 Task: Add Mom's Best Cereal Oats & Honey Blend to the cart.
Action: Mouse moved to (833, 320)
Screenshot: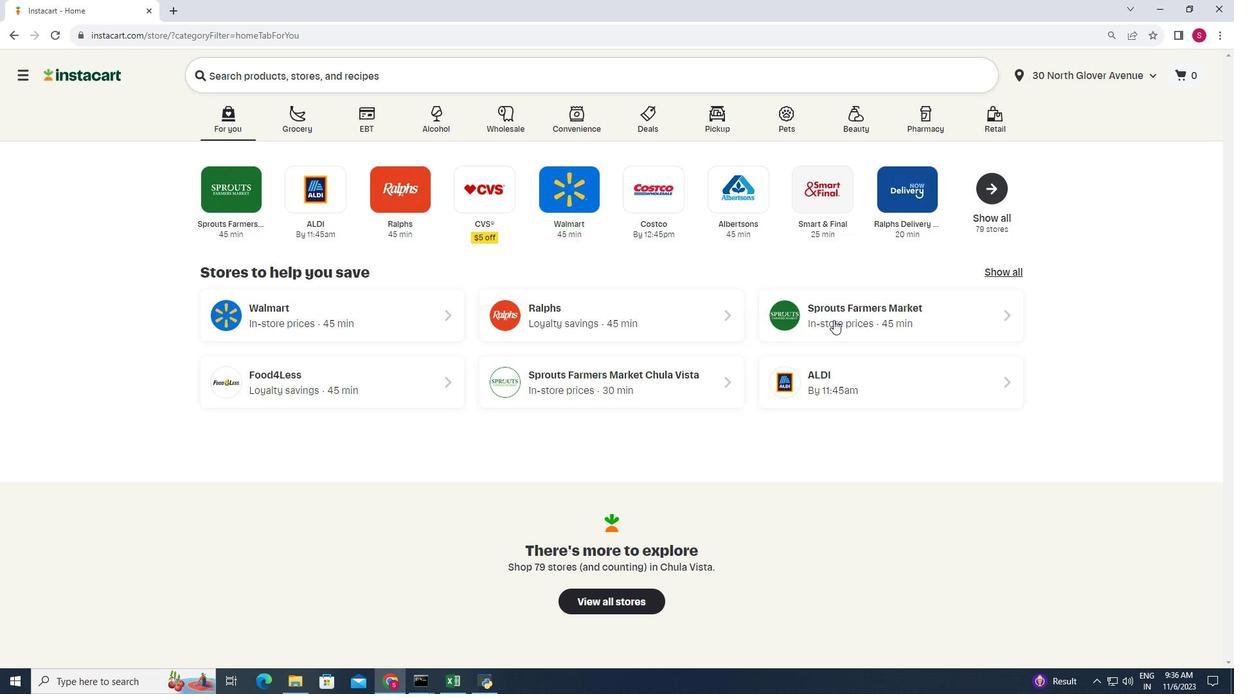 
Action: Mouse pressed left at (833, 320)
Screenshot: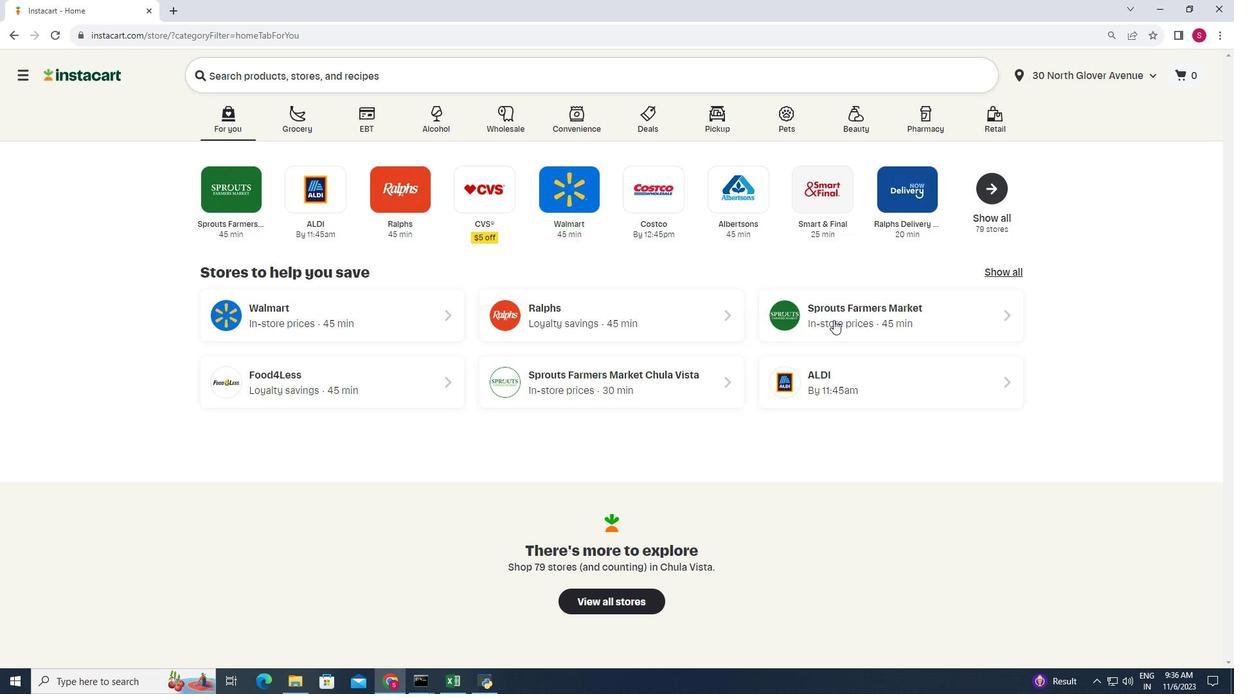 
Action: Mouse moved to (87, 428)
Screenshot: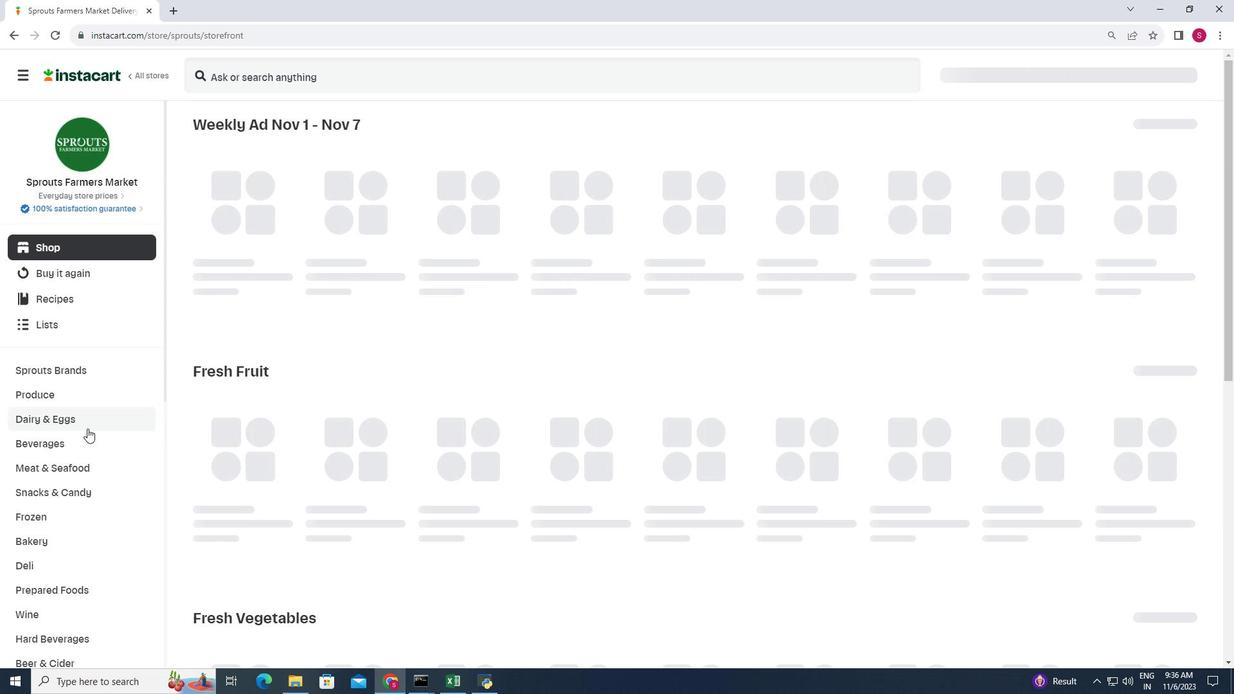 
Action: Mouse scrolled (87, 428) with delta (0, 0)
Screenshot: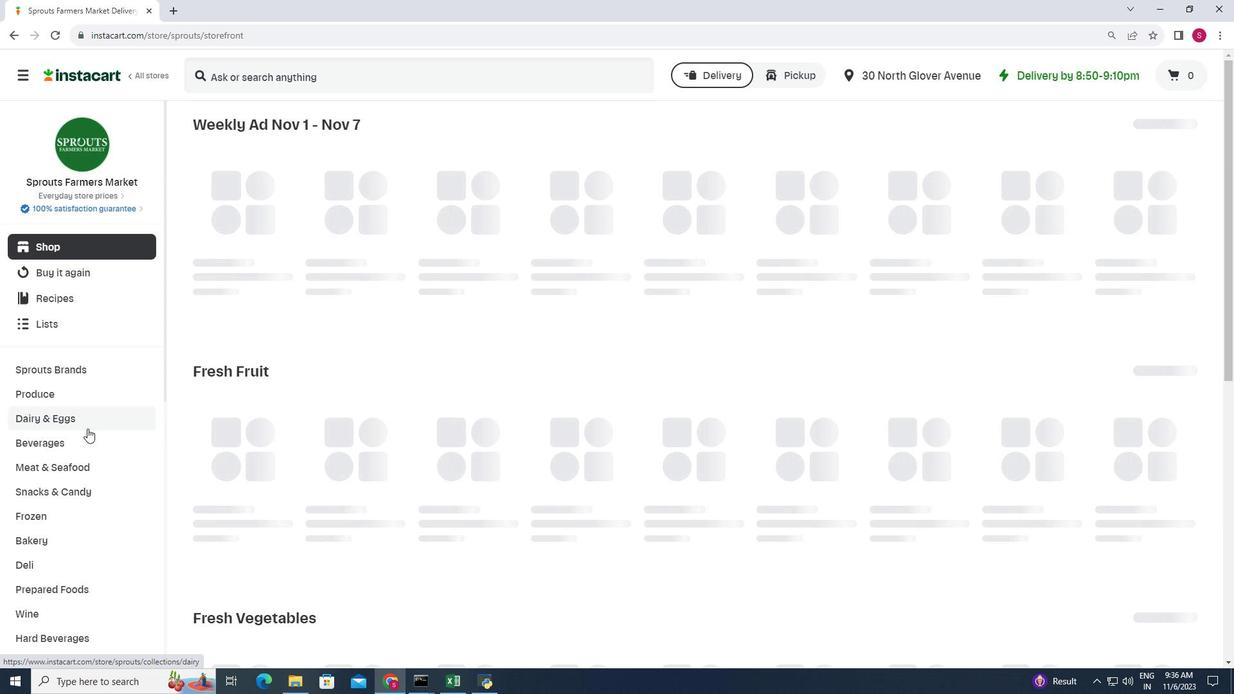 
Action: Mouse moved to (87, 428)
Screenshot: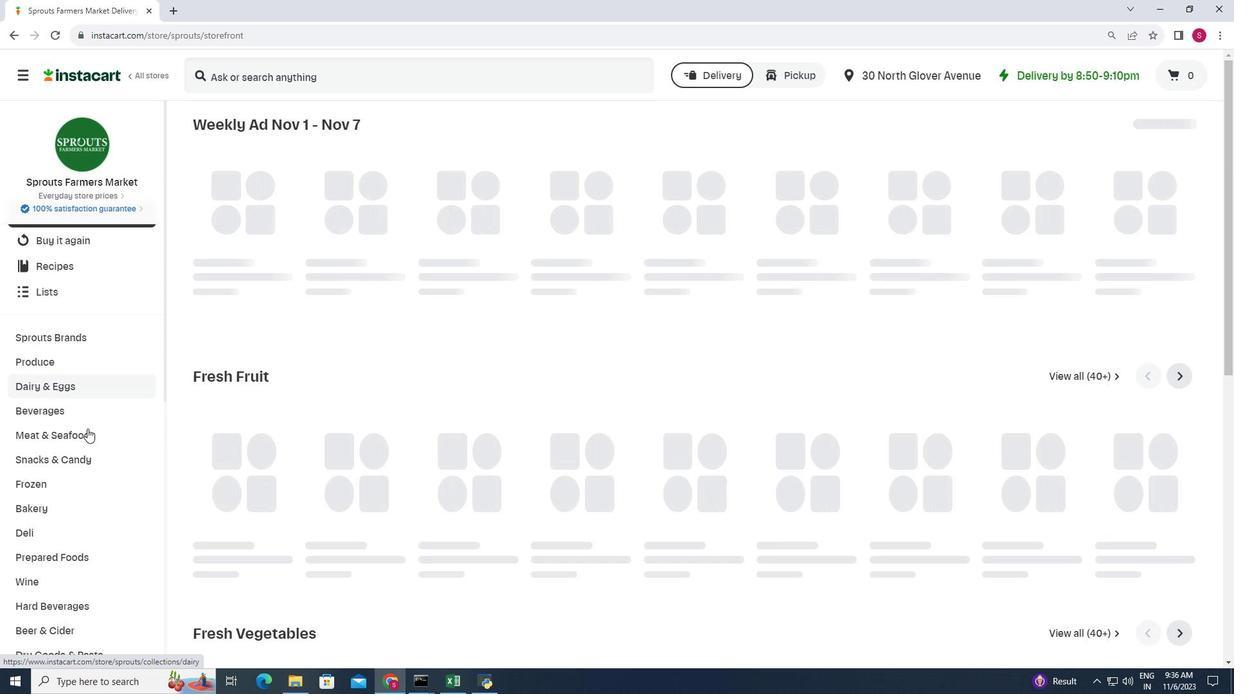 
Action: Mouse scrolled (87, 428) with delta (0, 0)
Screenshot: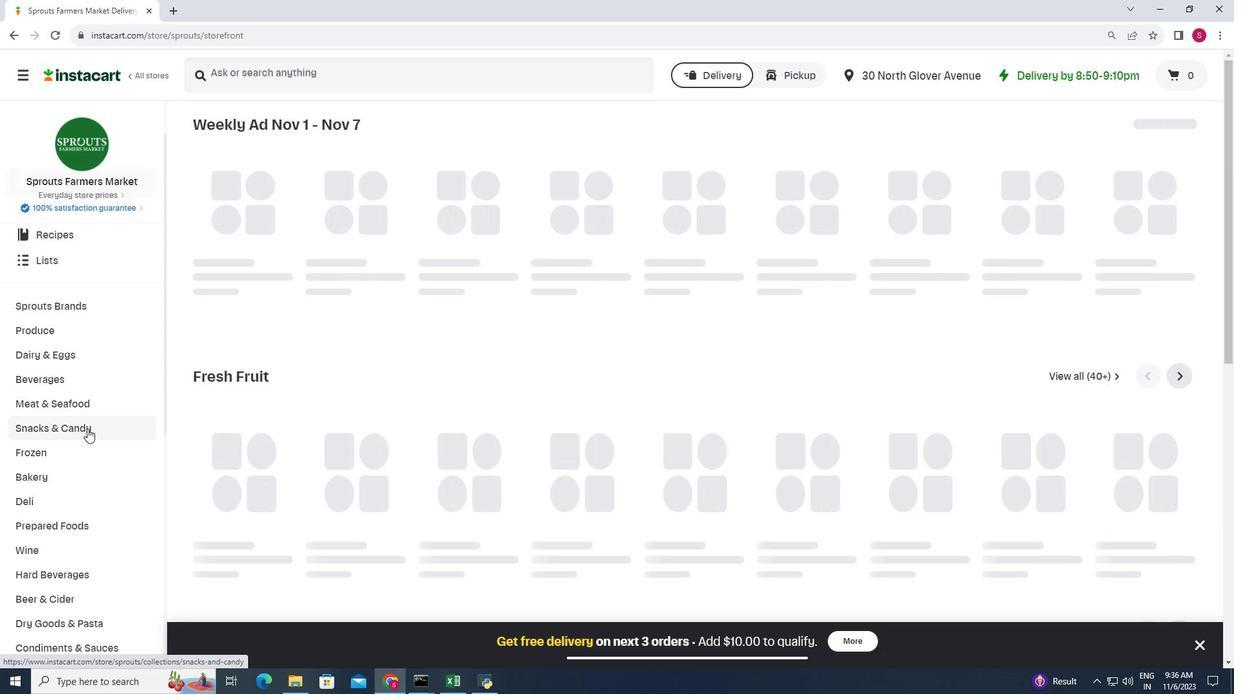 
Action: Mouse scrolled (87, 428) with delta (0, 0)
Screenshot: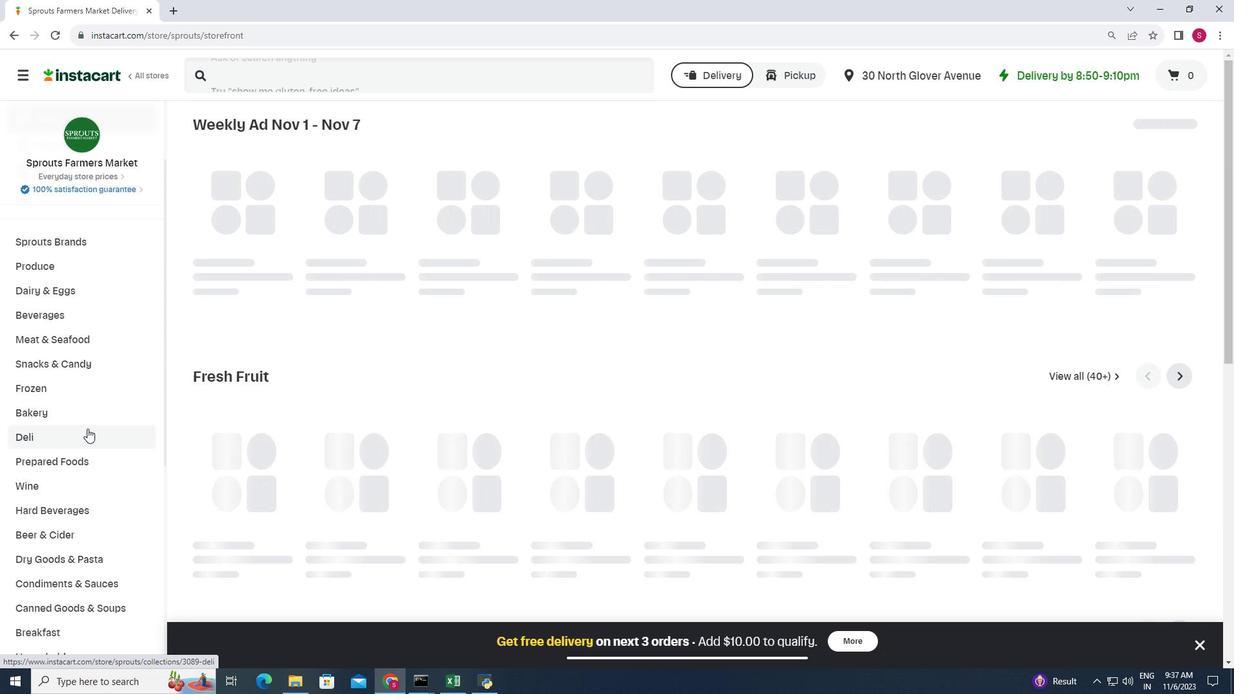 
Action: Mouse moved to (70, 563)
Screenshot: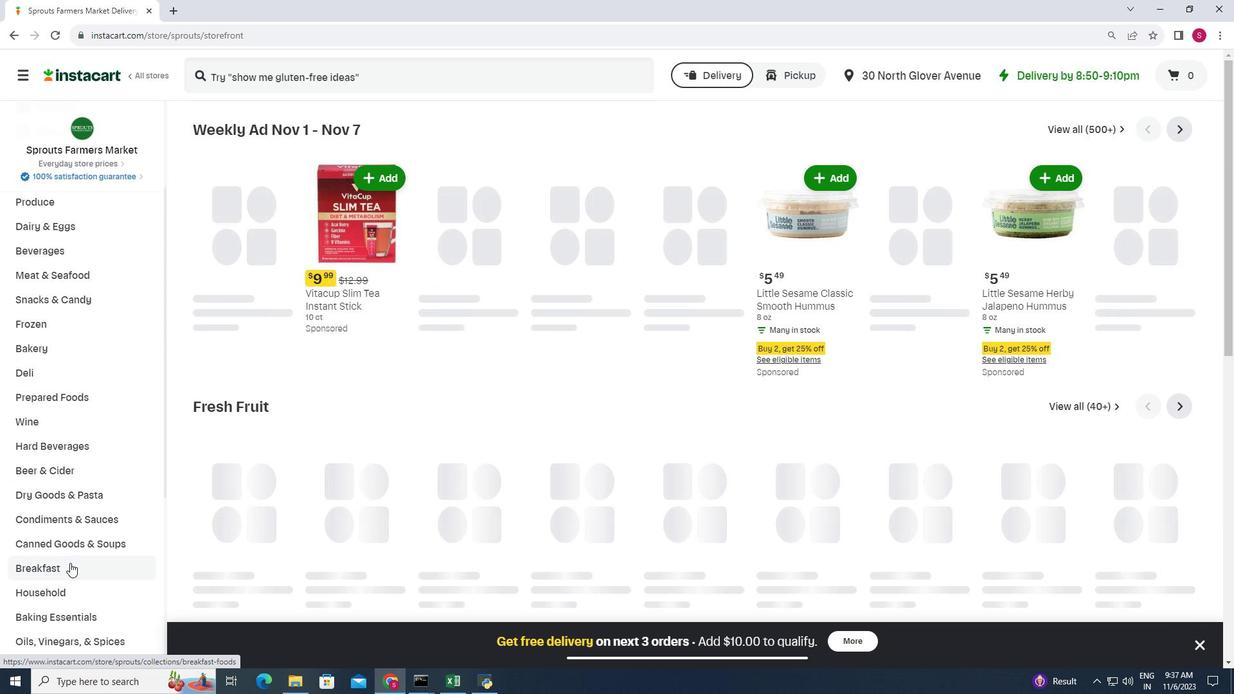 
Action: Mouse pressed left at (70, 563)
Screenshot: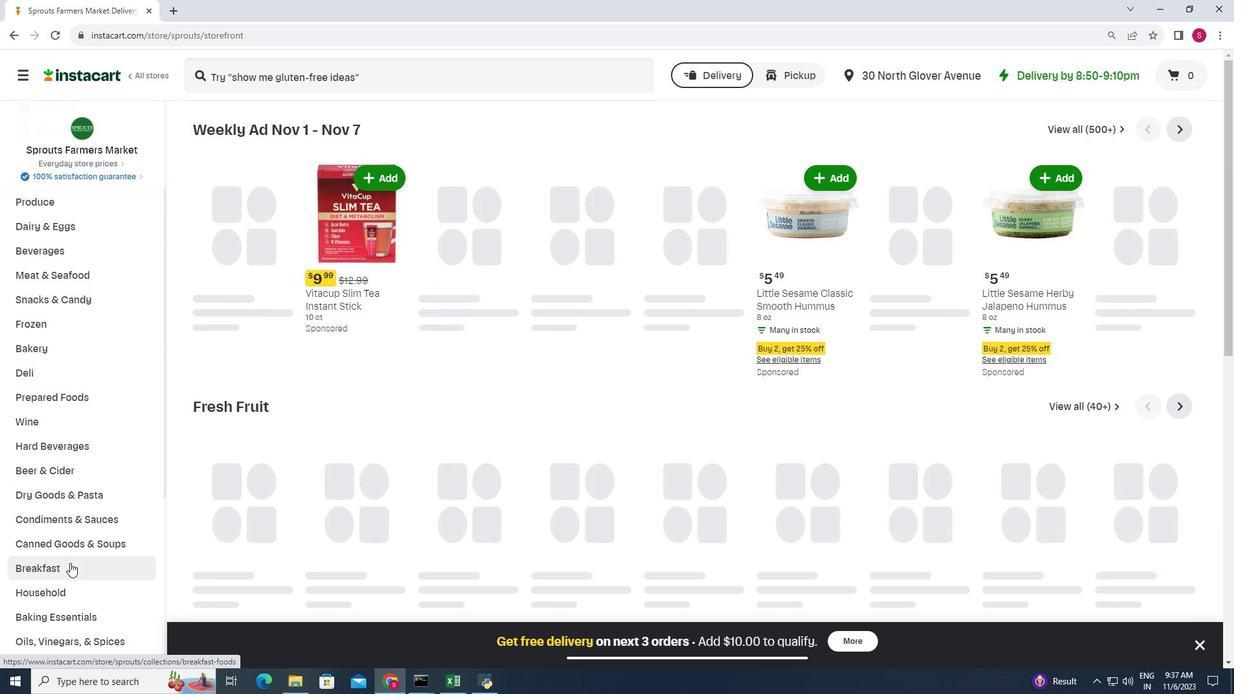 
Action: Mouse moved to (949, 160)
Screenshot: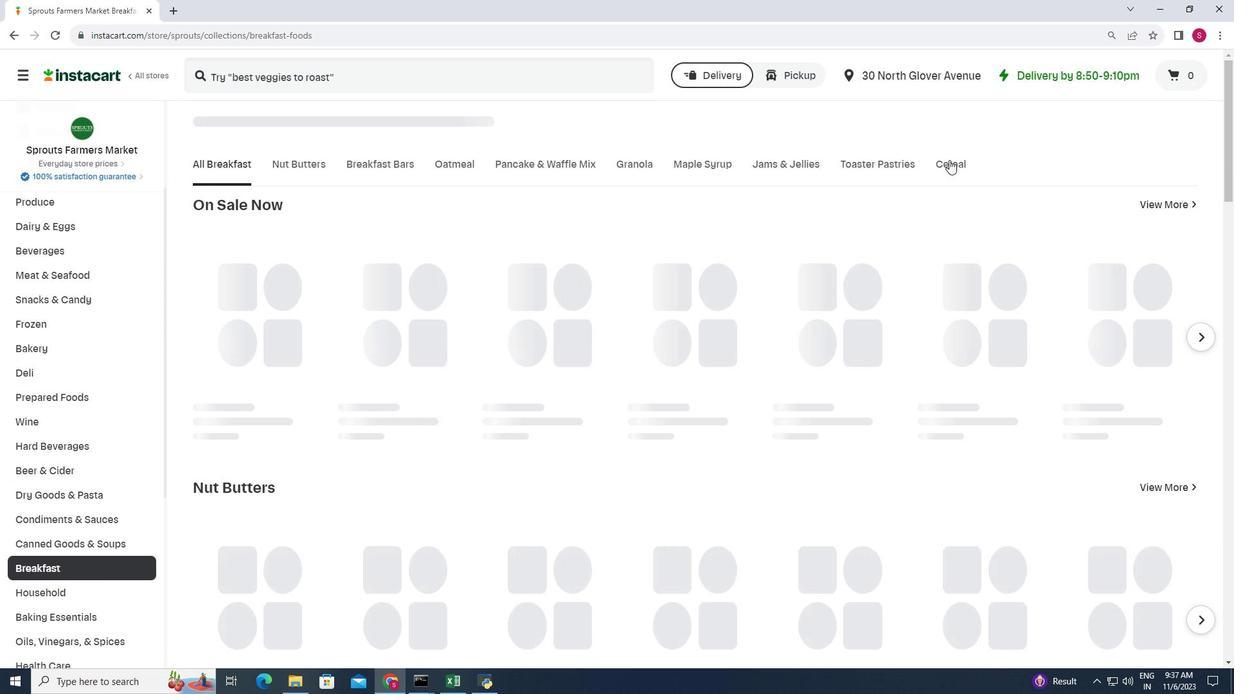 
Action: Mouse pressed left at (949, 160)
Screenshot: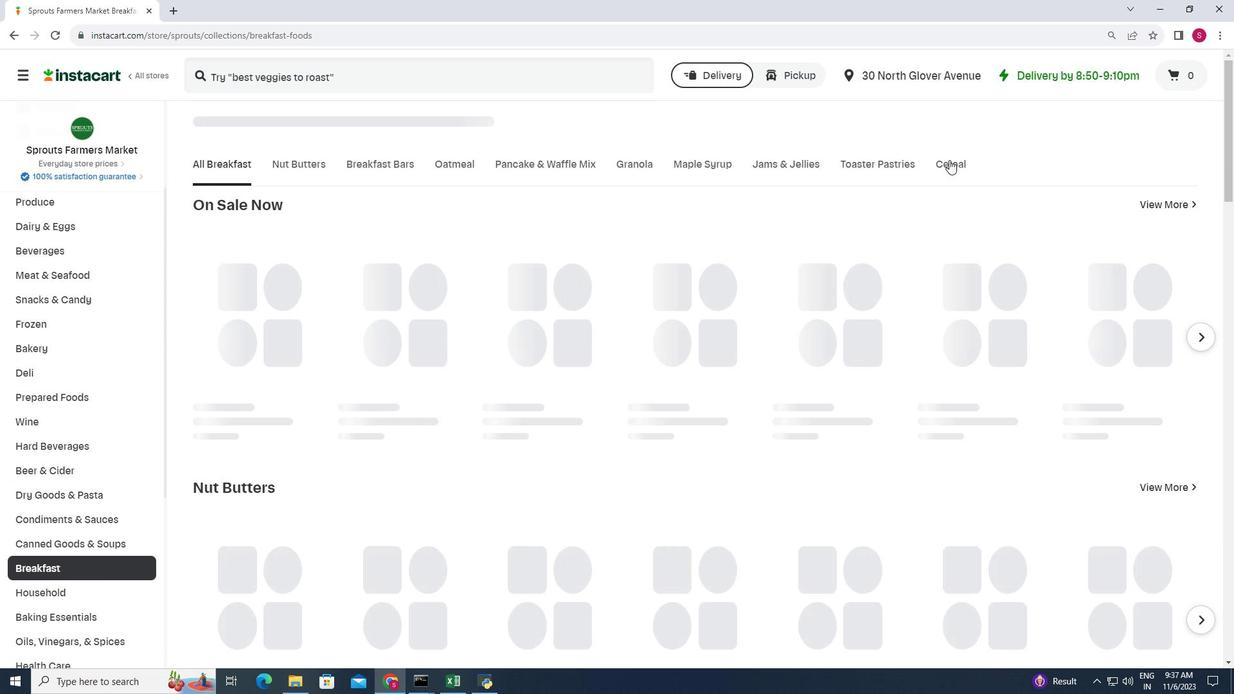 
Action: Mouse moved to (941, 318)
Screenshot: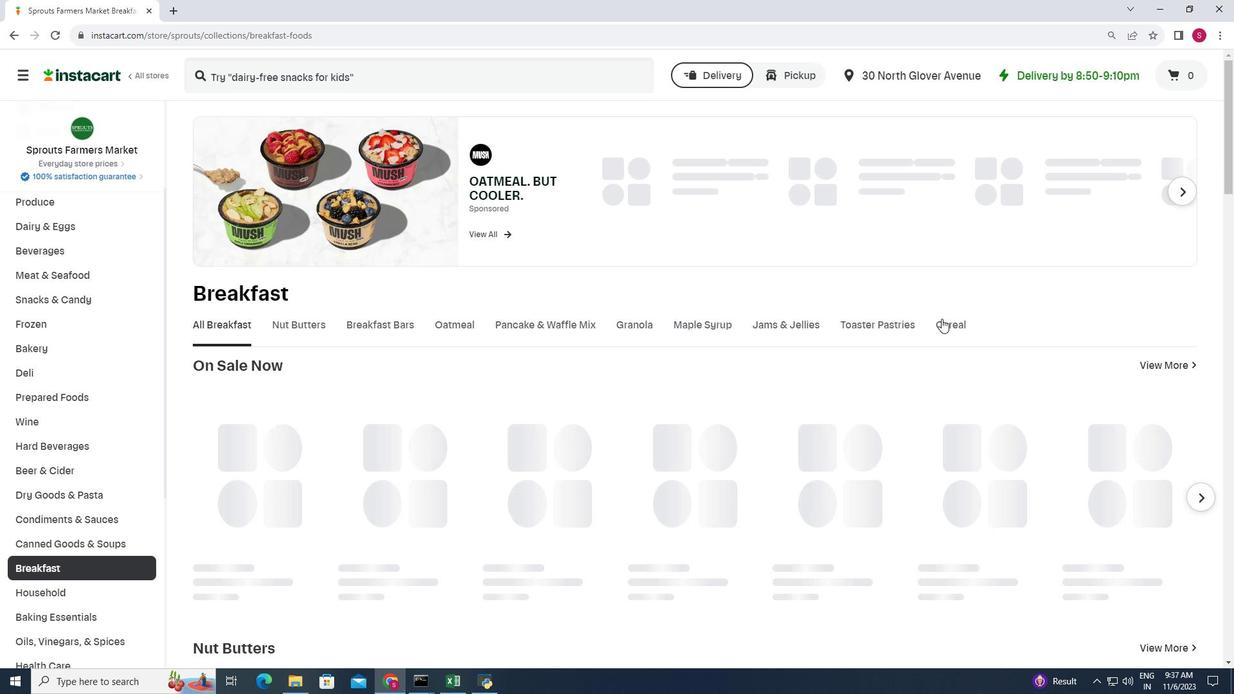 
Action: Mouse pressed left at (941, 318)
Screenshot: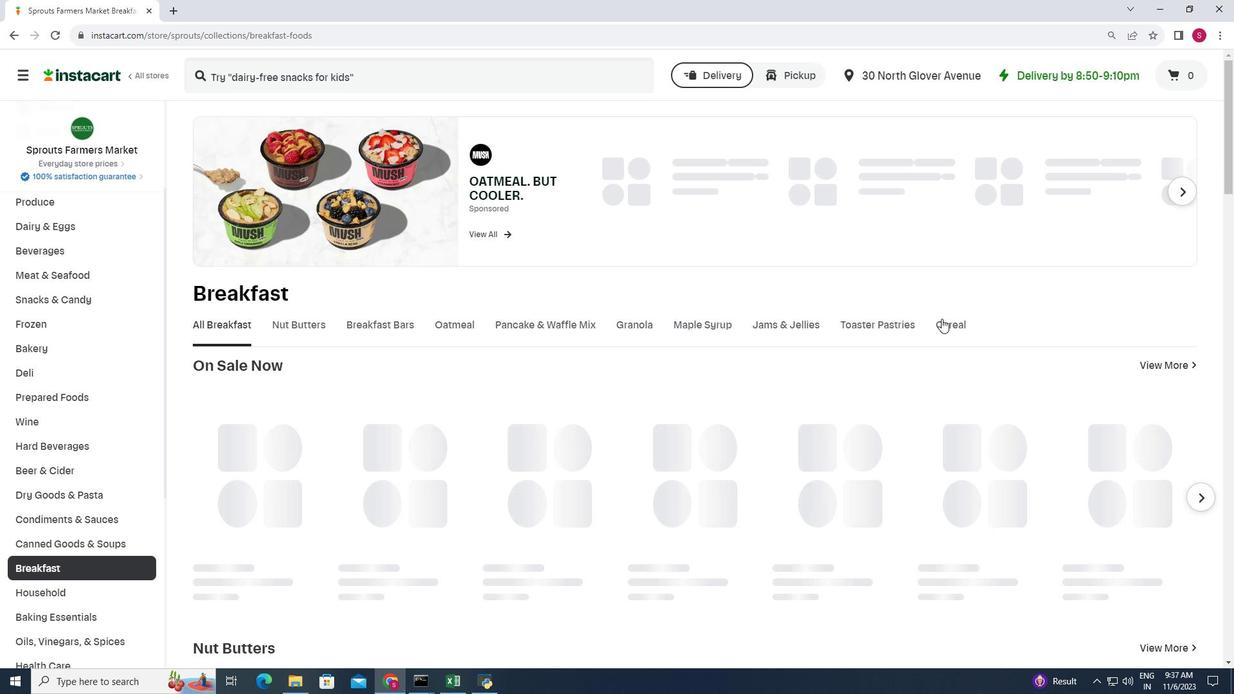 
Action: Mouse moved to (420, 243)
Screenshot: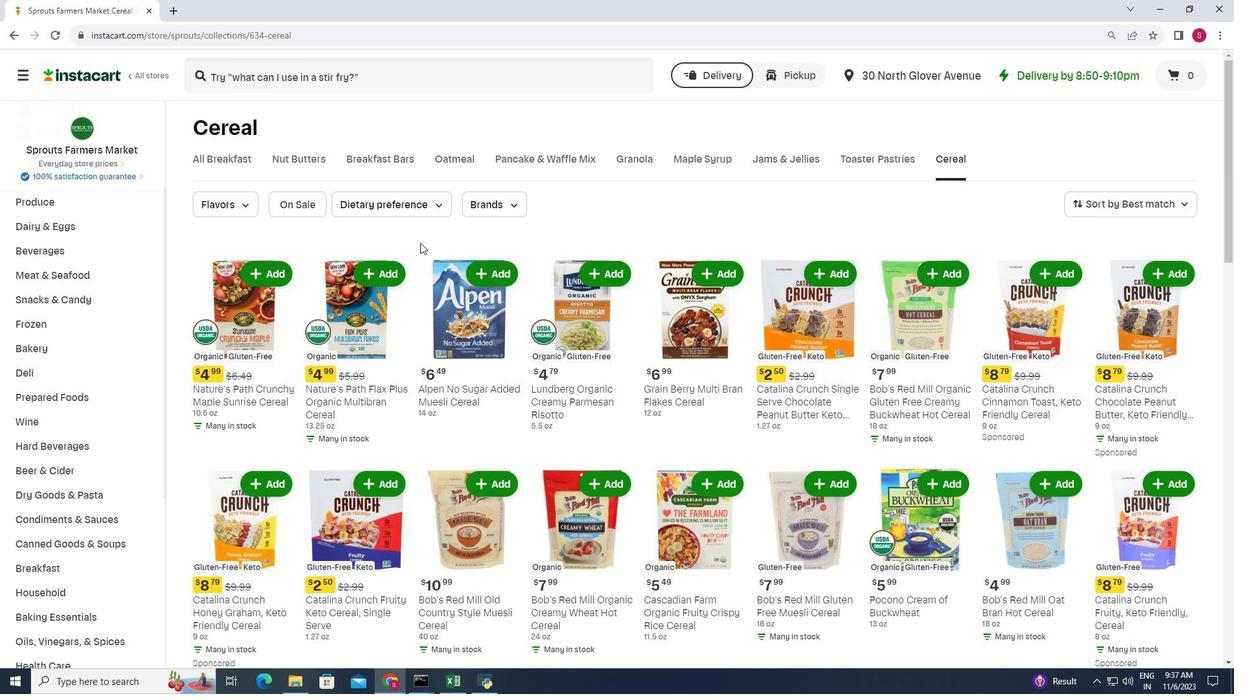 
Action: Mouse scrolled (420, 242) with delta (0, 0)
Screenshot: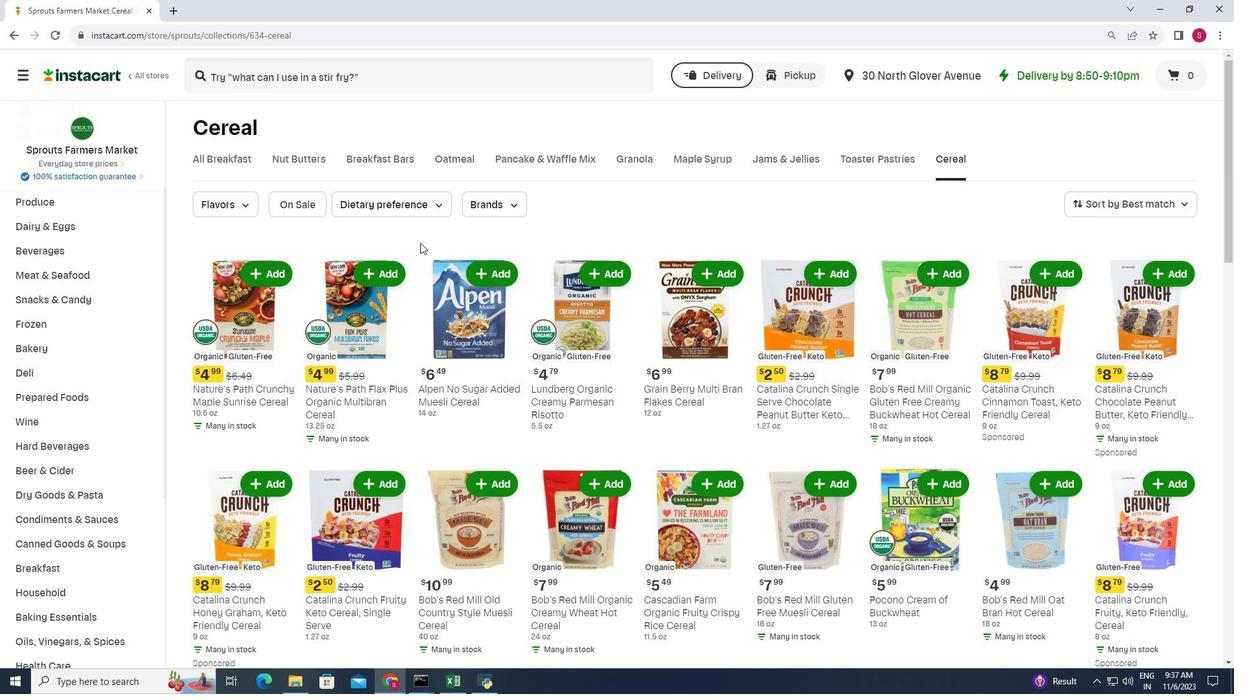 
Action: Mouse scrolled (420, 242) with delta (0, 0)
Screenshot: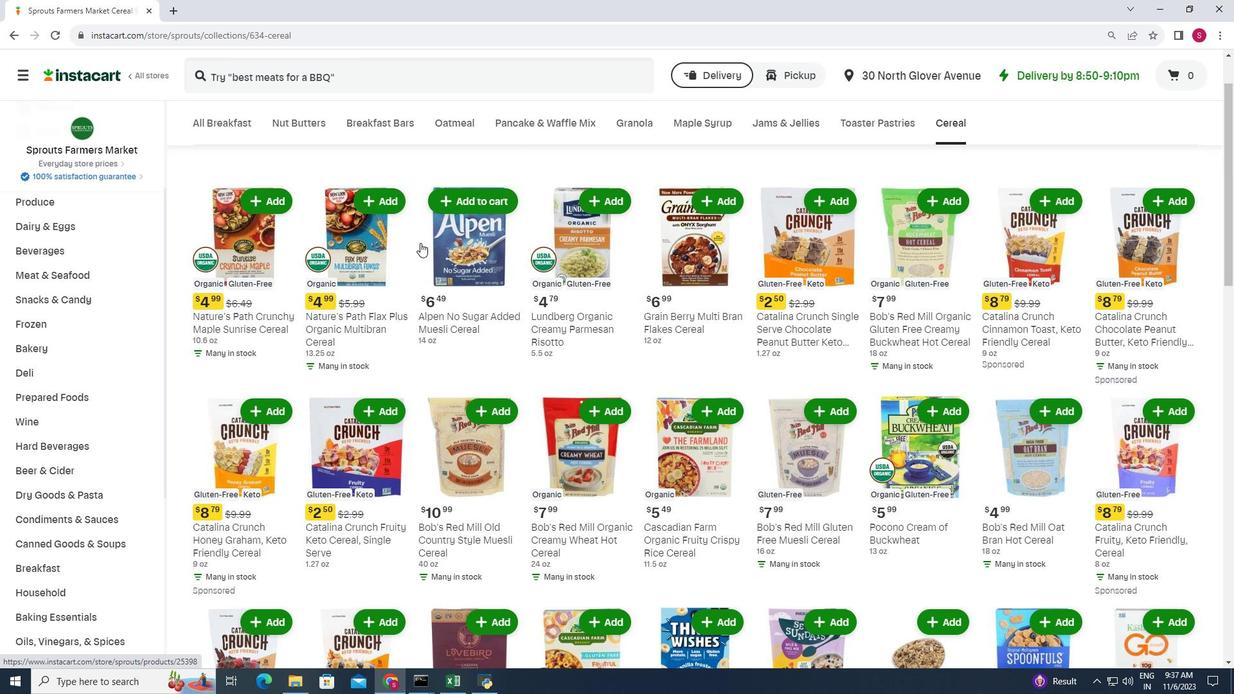 
Action: Mouse scrolled (420, 242) with delta (0, 0)
Screenshot: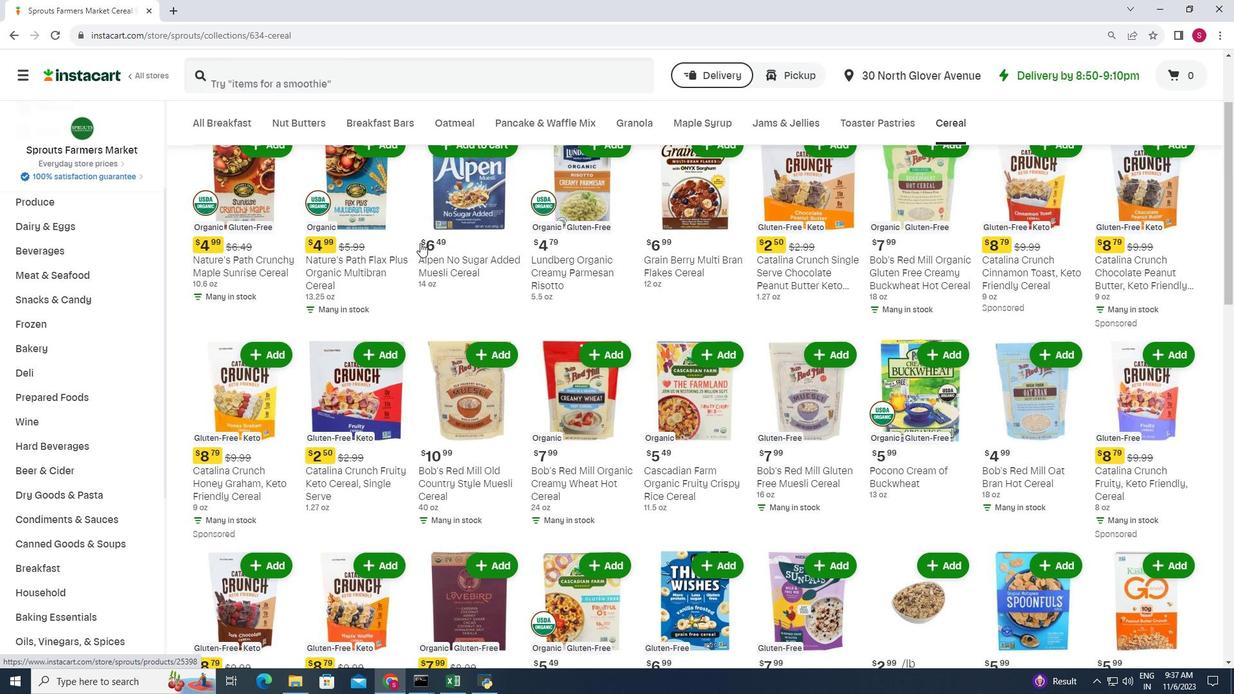 
Action: Mouse scrolled (420, 242) with delta (0, 0)
Screenshot: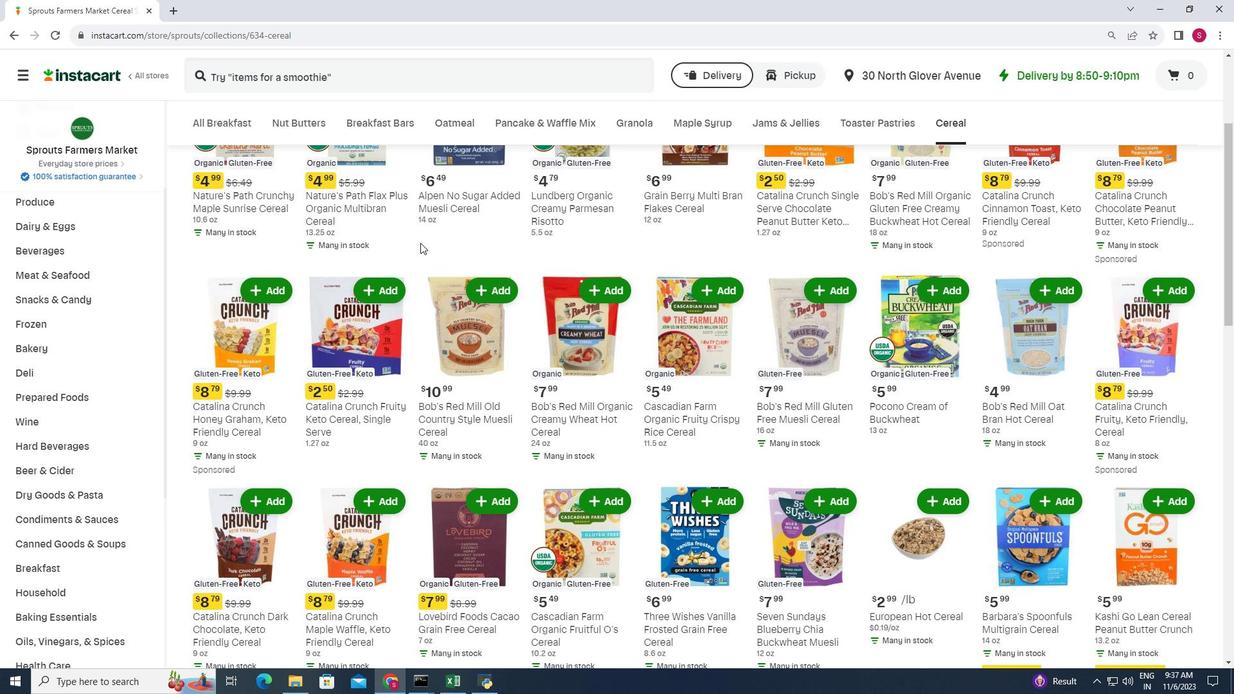 
Action: Mouse scrolled (420, 242) with delta (0, 0)
Screenshot: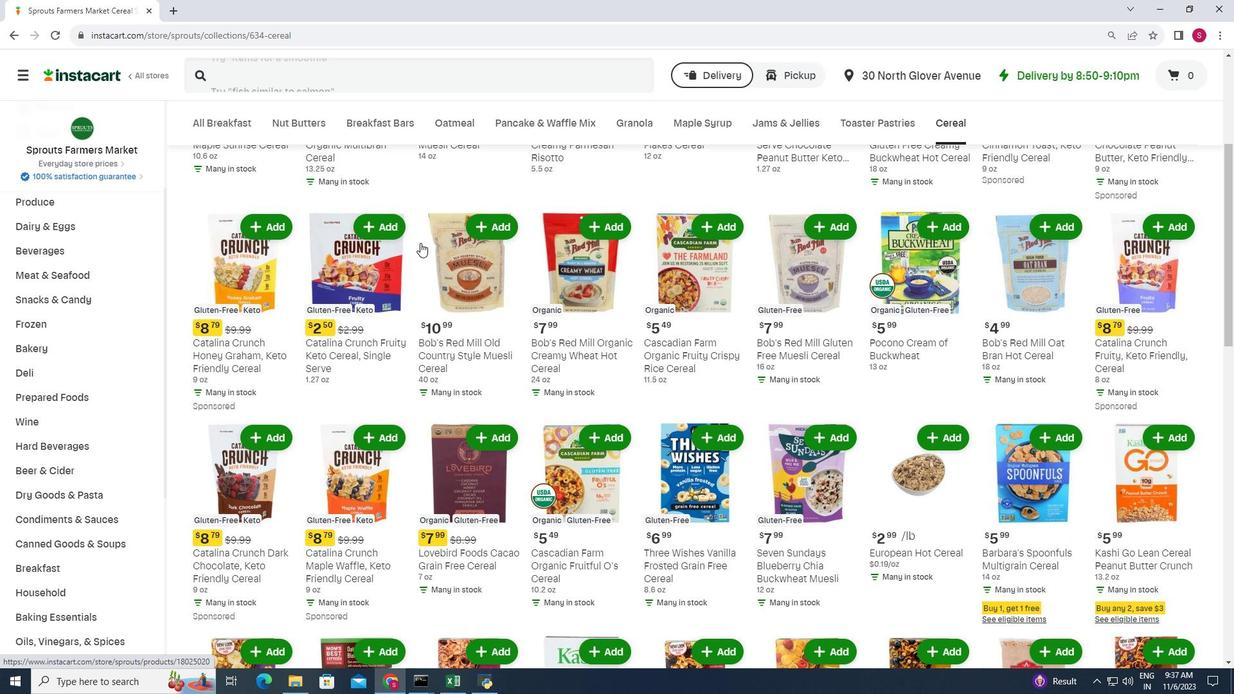 
Action: Mouse scrolled (420, 242) with delta (0, 0)
Screenshot: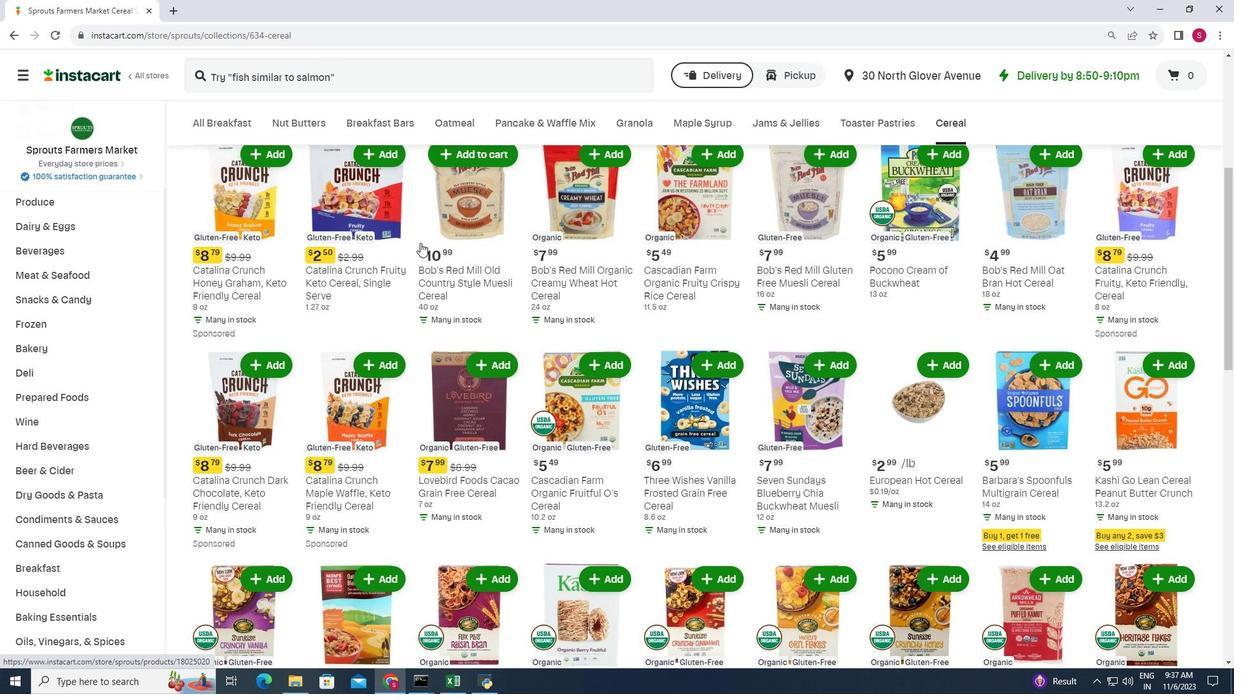 
Action: Mouse scrolled (420, 242) with delta (0, 0)
Screenshot: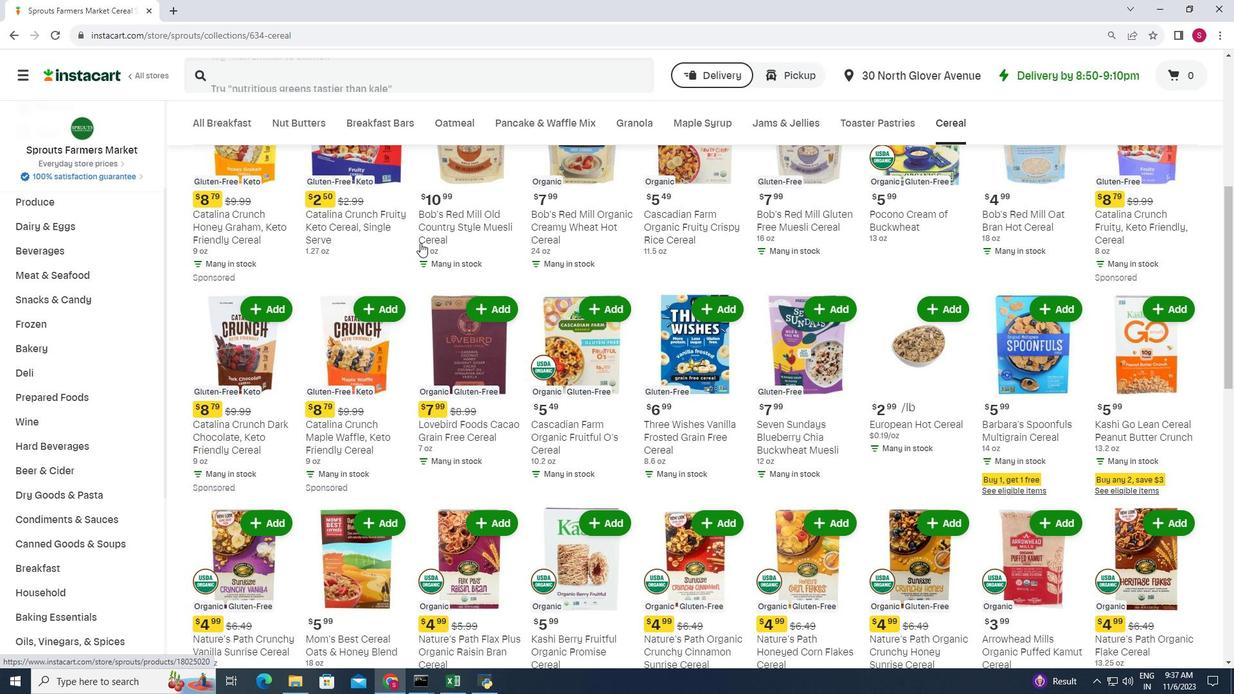 
Action: Mouse scrolled (420, 242) with delta (0, 0)
Screenshot: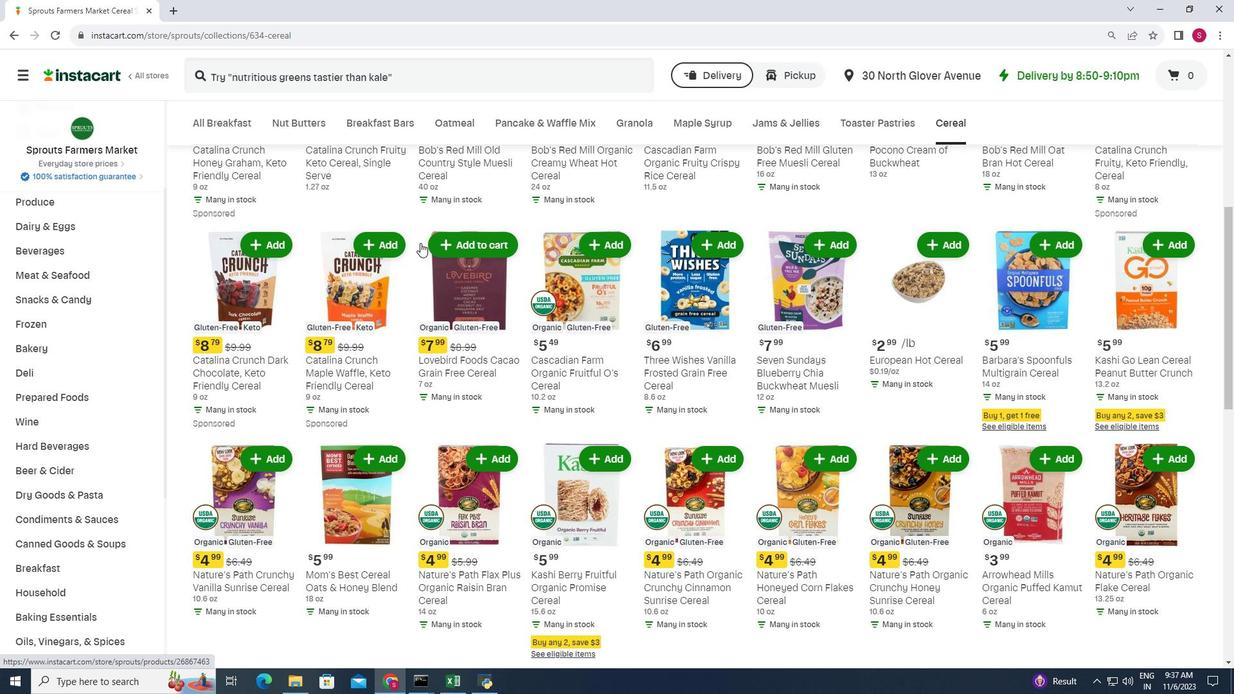
Action: Mouse scrolled (420, 242) with delta (0, 0)
Screenshot: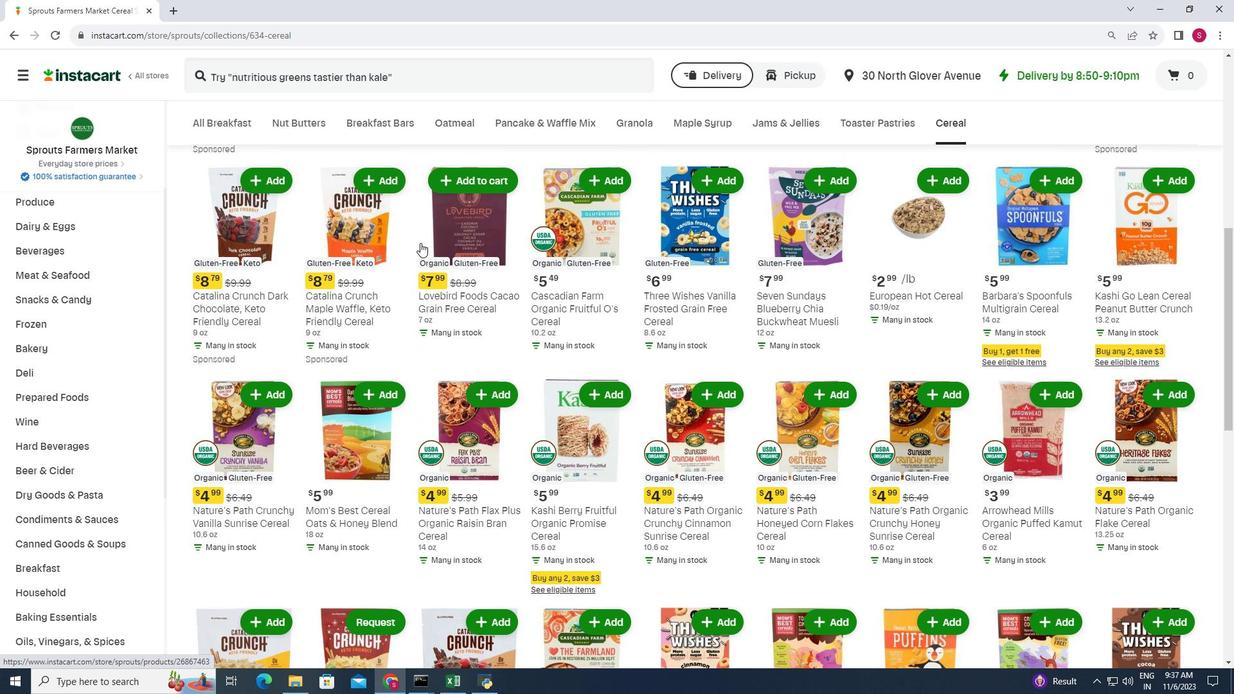 
Action: Mouse scrolled (420, 242) with delta (0, 0)
Screenshot: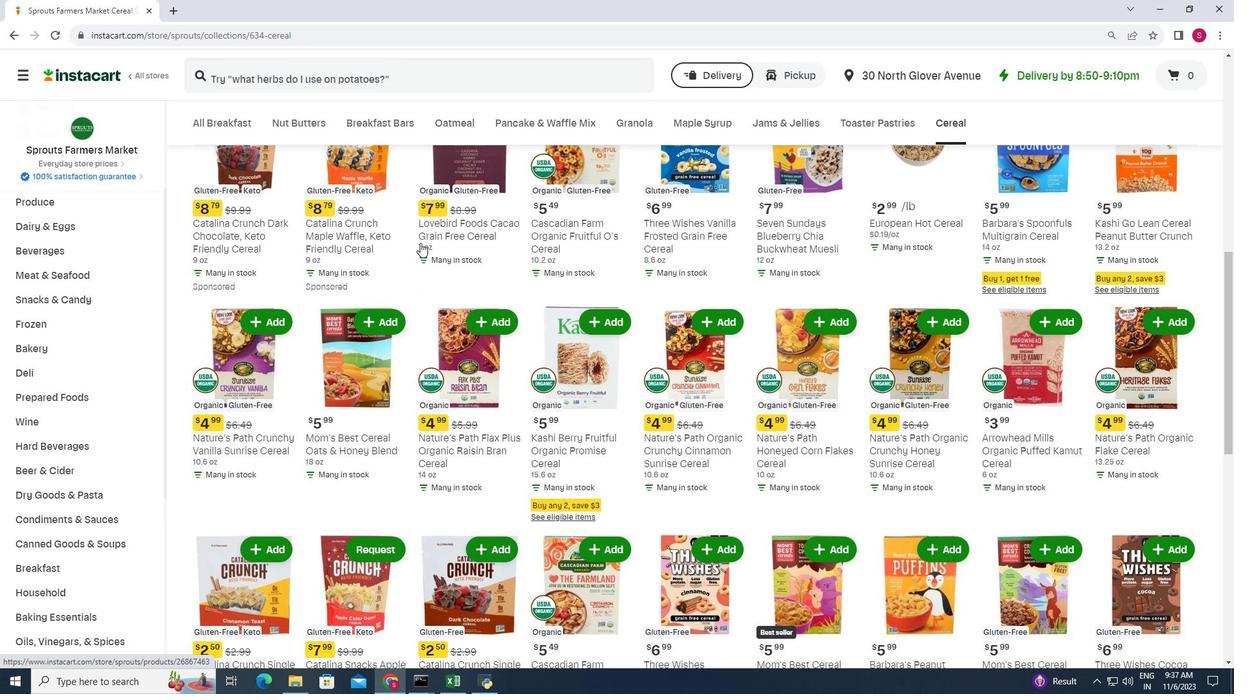 
Action: Mouse scrolled (420, 242) with delta (0, 0)
Screenshot: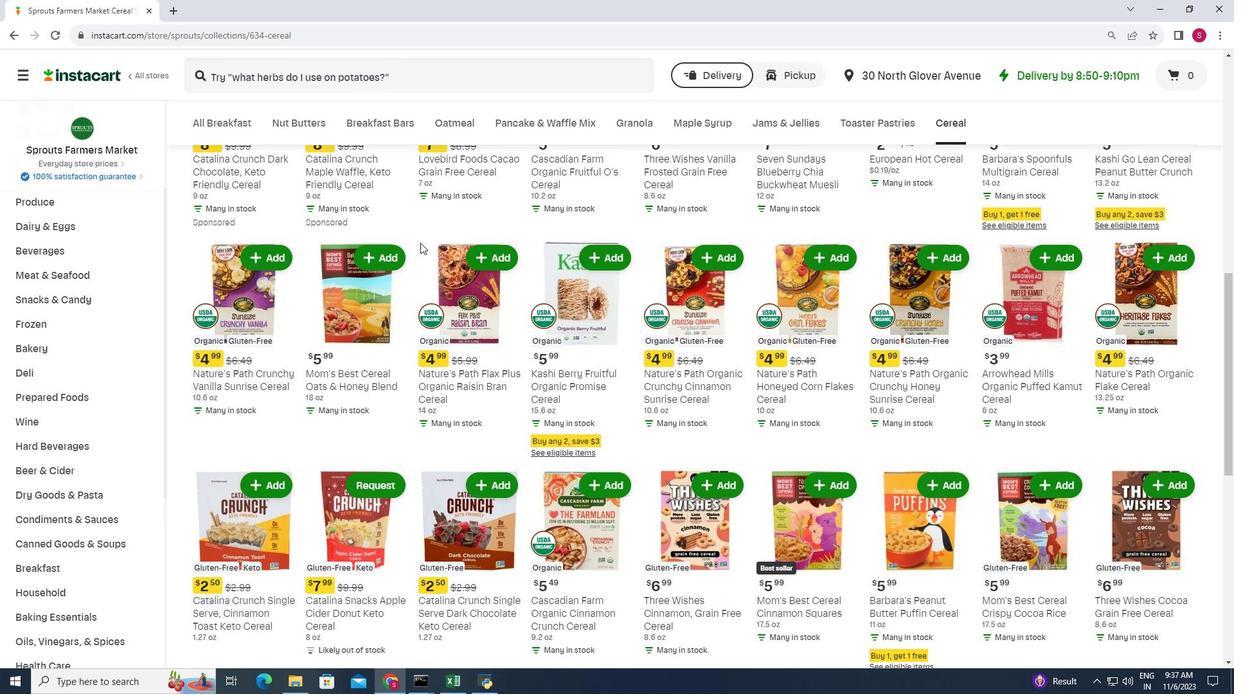 
Action: Mouse scrolled (420, 242) with delta (0, 0)
Screenshot: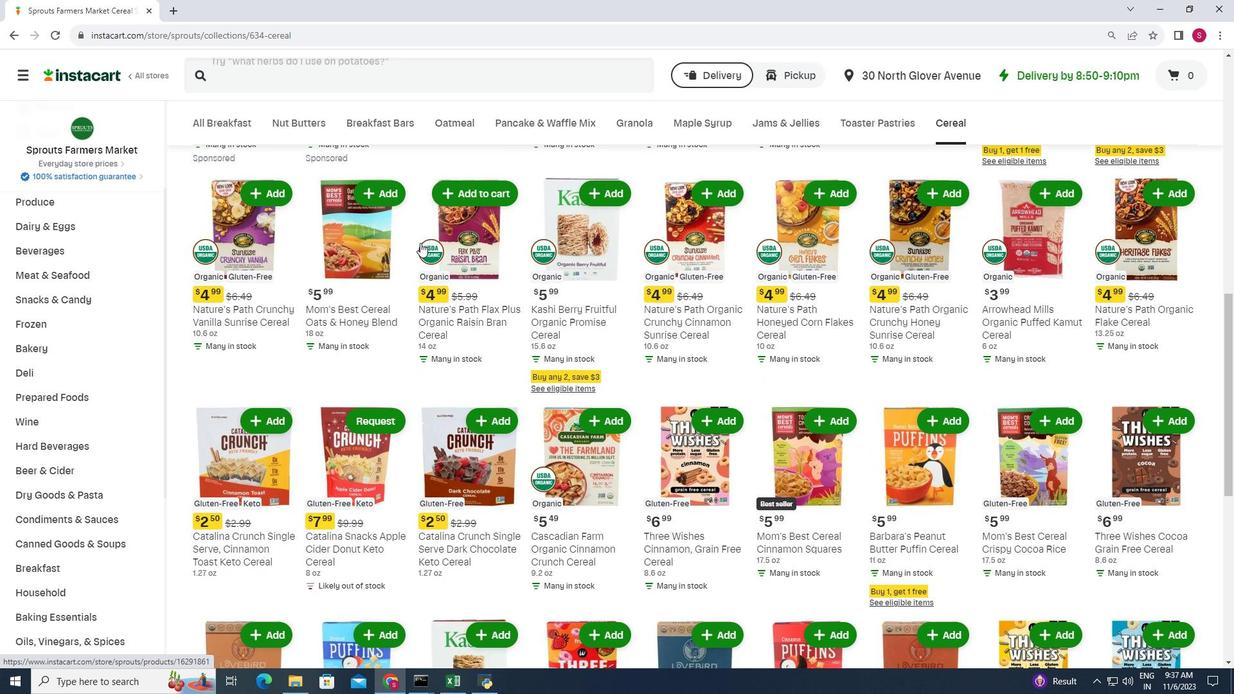 
Action: Mouse scrolled (420, 243) with delta (0, 0)
Screenshot: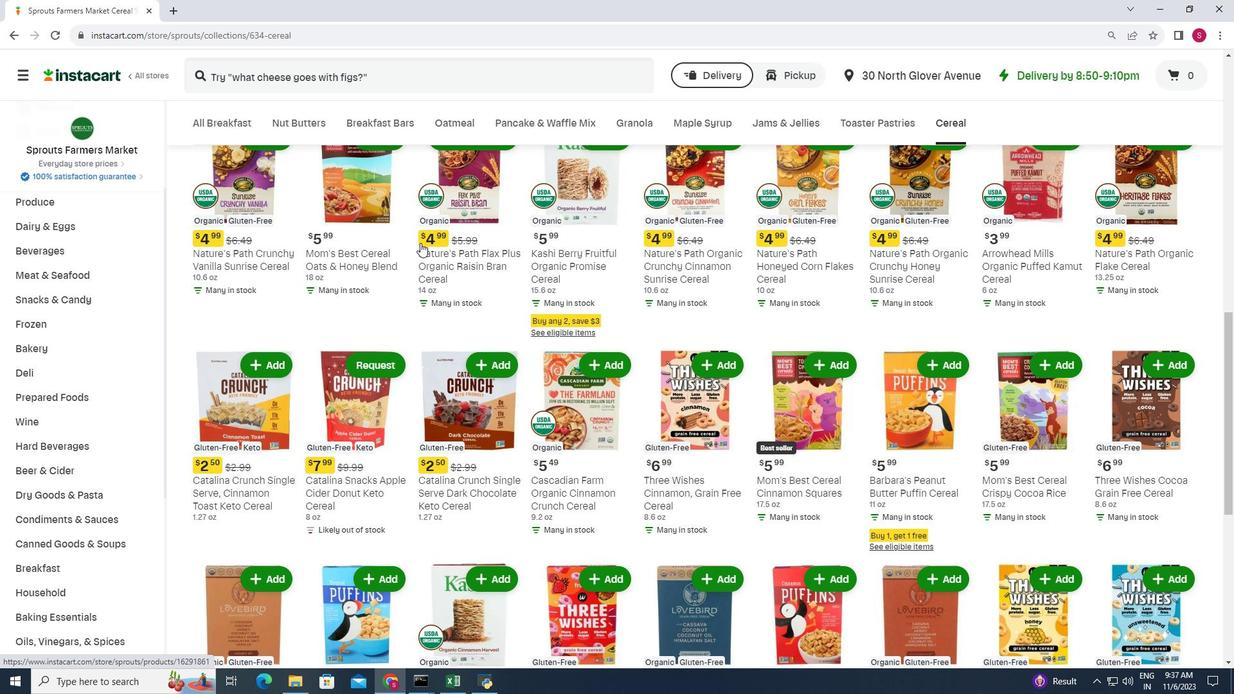 
Action: Mouse moved to (379, 204)
Screenshot: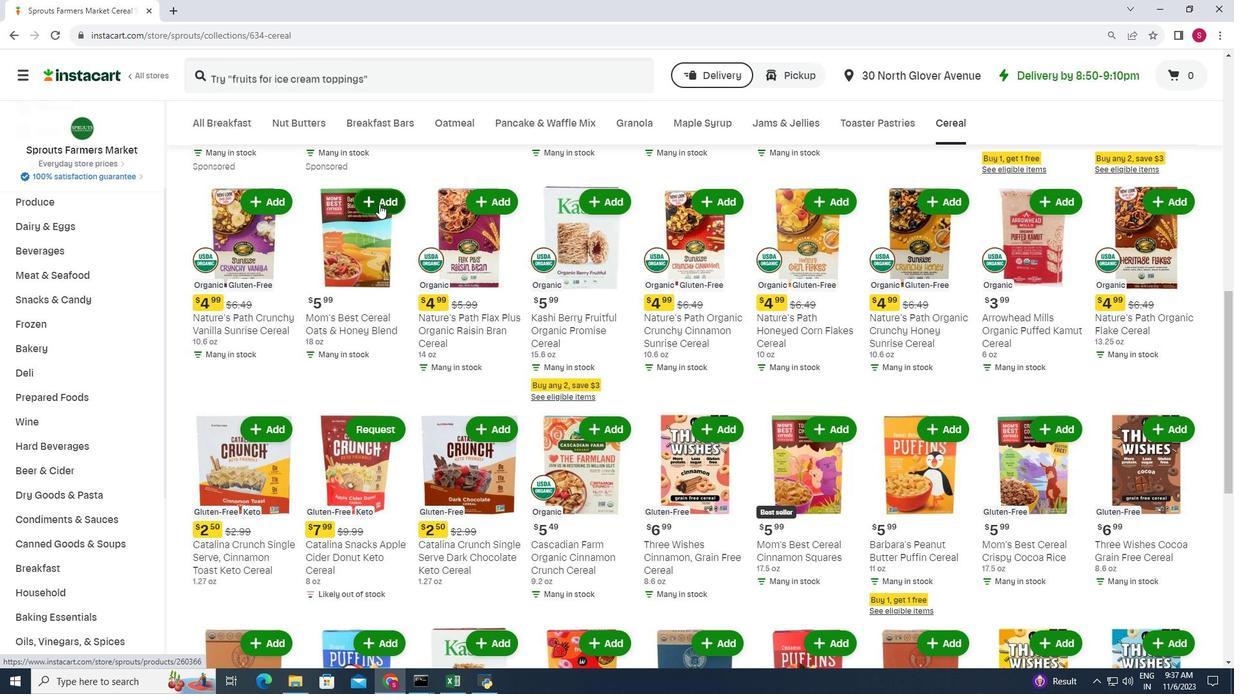 
Action: Mouse pressed left at (379, 204)
Screenshot: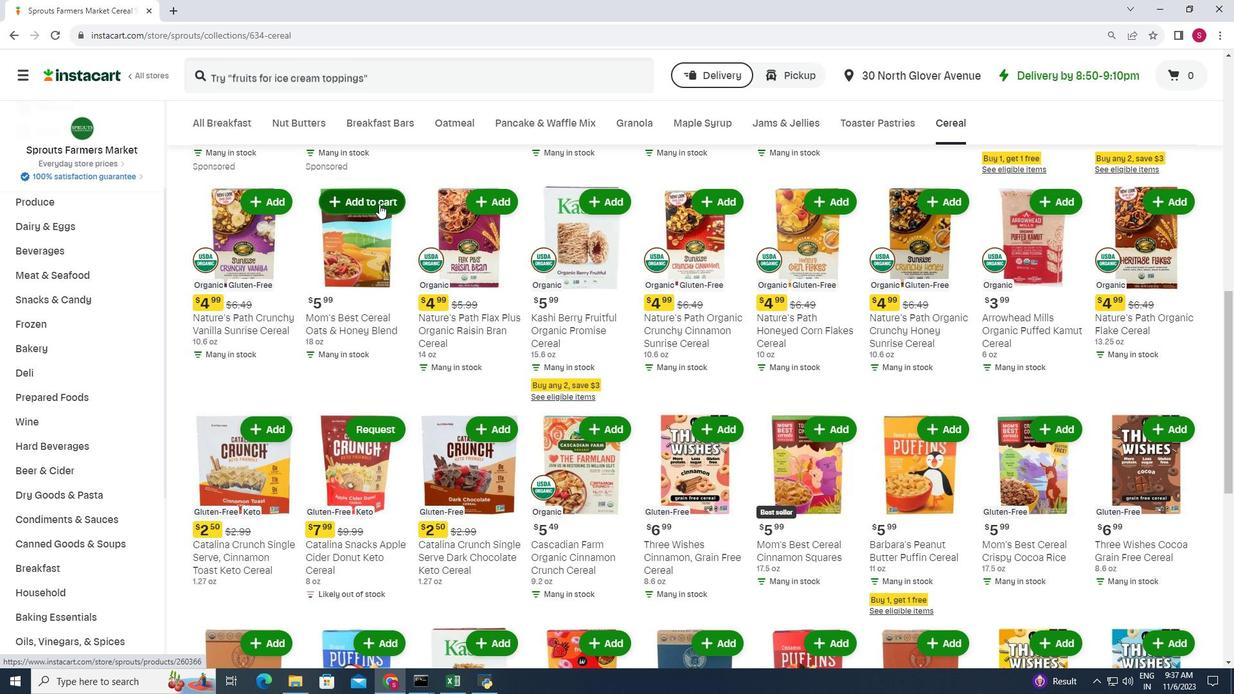 
Action: Mouse moved to (390, 176)
Screenshot: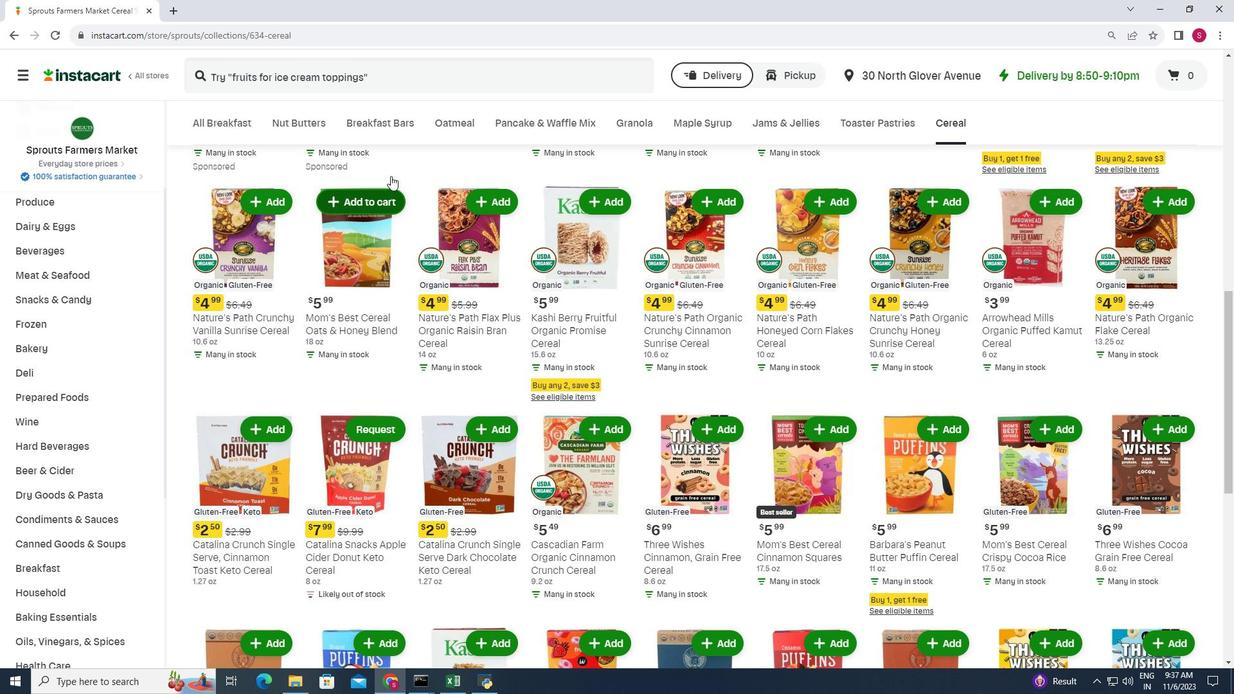 
